 Task: Create a section Breakaway and in the section, add a milestone Disaster Recovery Plan Implementation in the project TracePlan.
Action: Mouse moved to (92, 427)
Screenshot: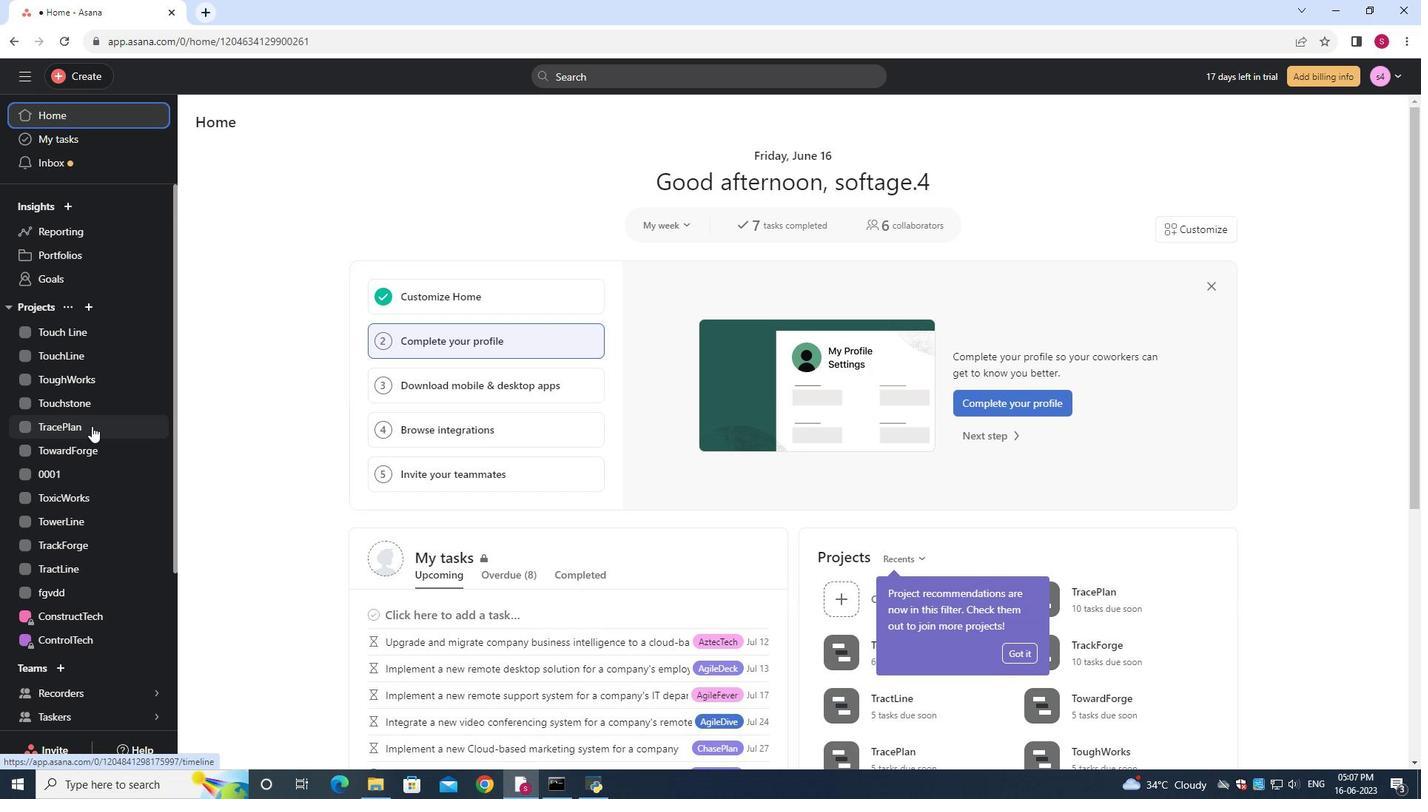 
Action: Mouse pressed left at (92, 427)
Screenshot: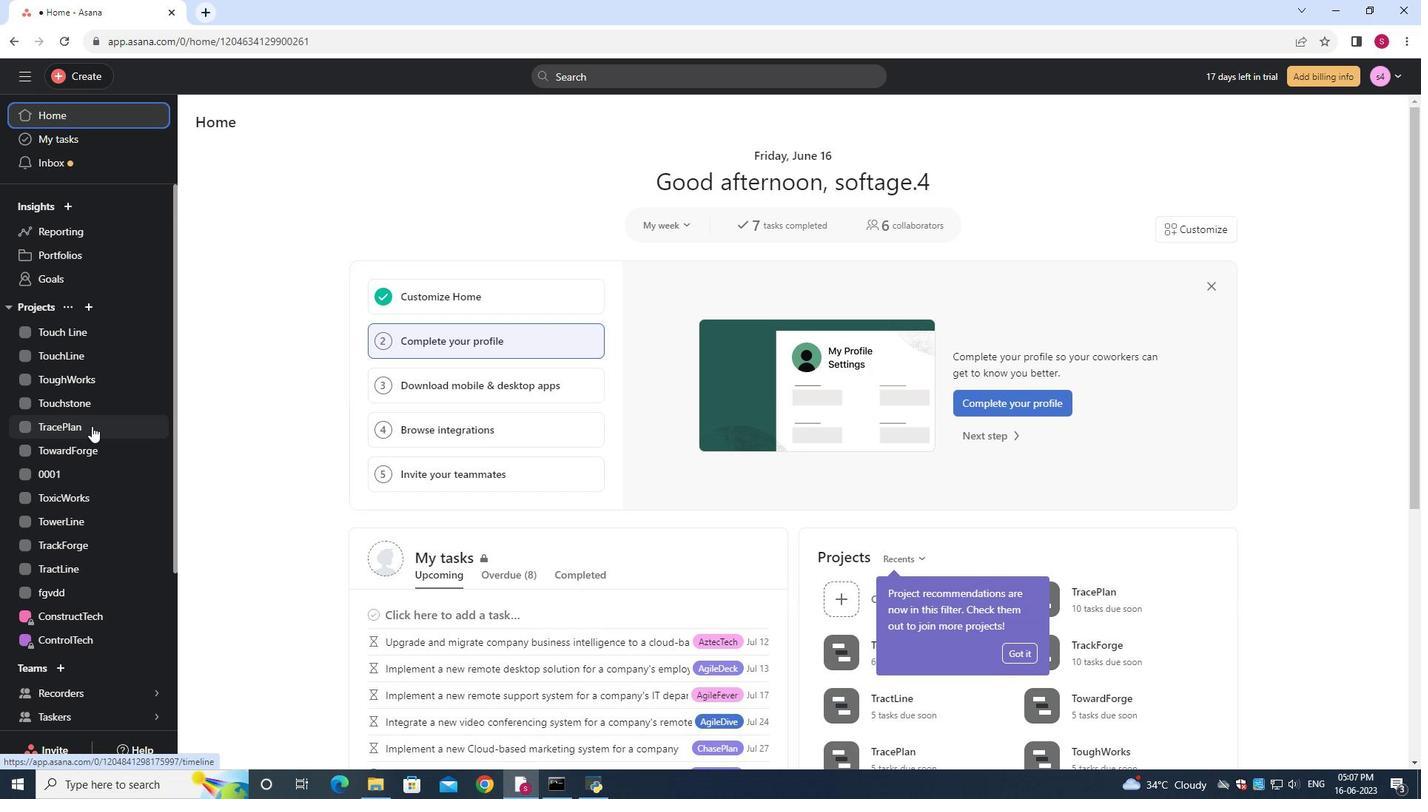 
Action: Mouse moved to (397, 450)
Screenshot: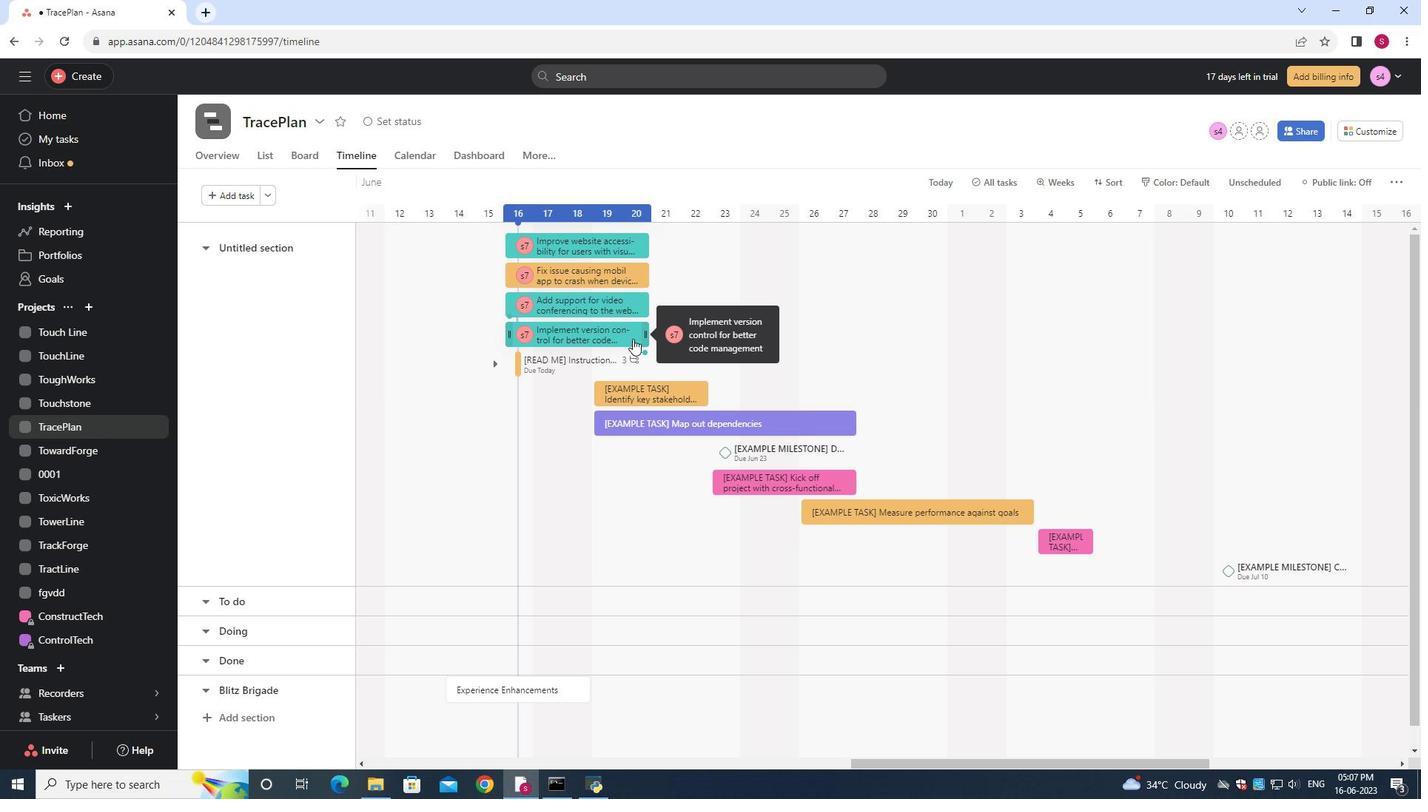 
Action: Mouse scrolled (397, 450) with delta (0, 0)
Screenshot: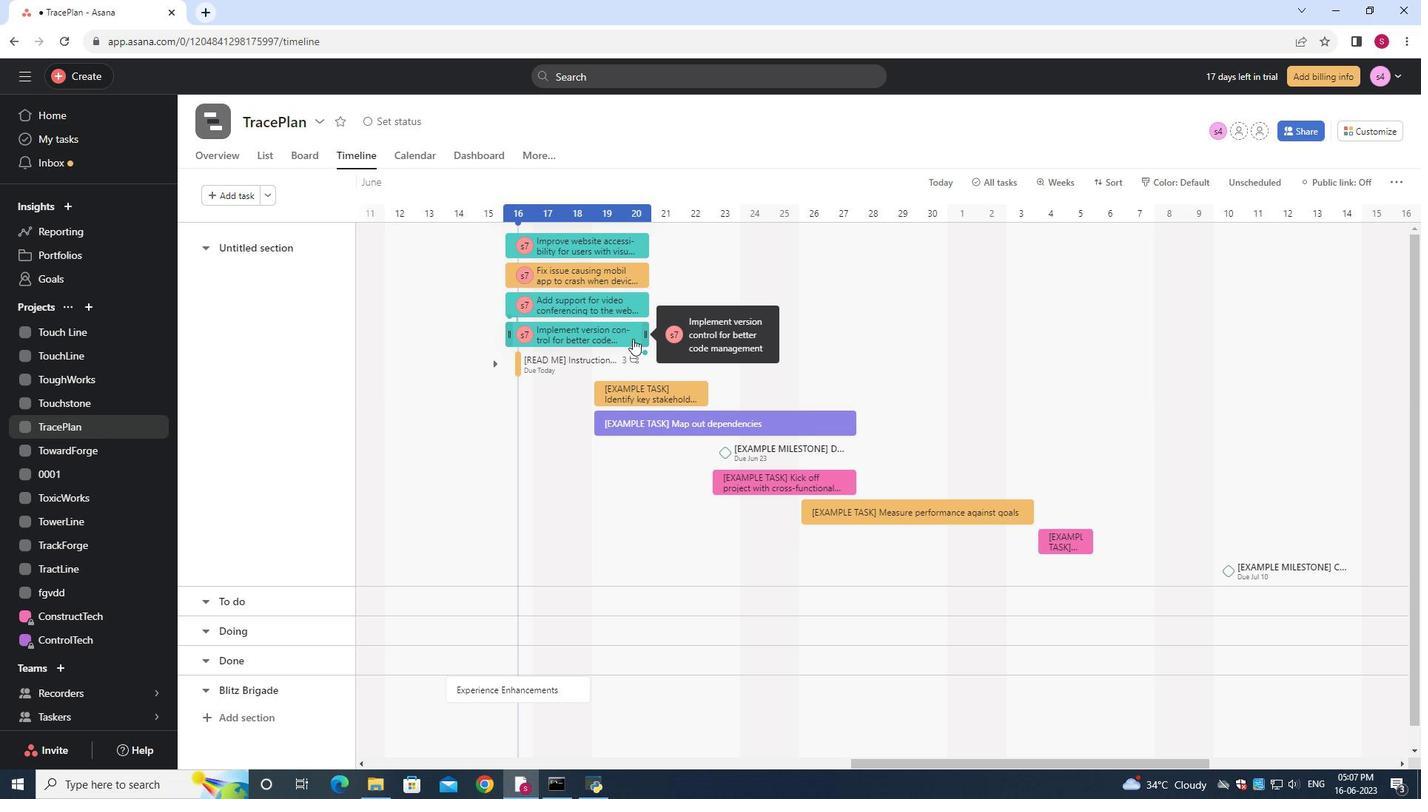 
Action: Mouse moved to (397, 450)
Screenshot: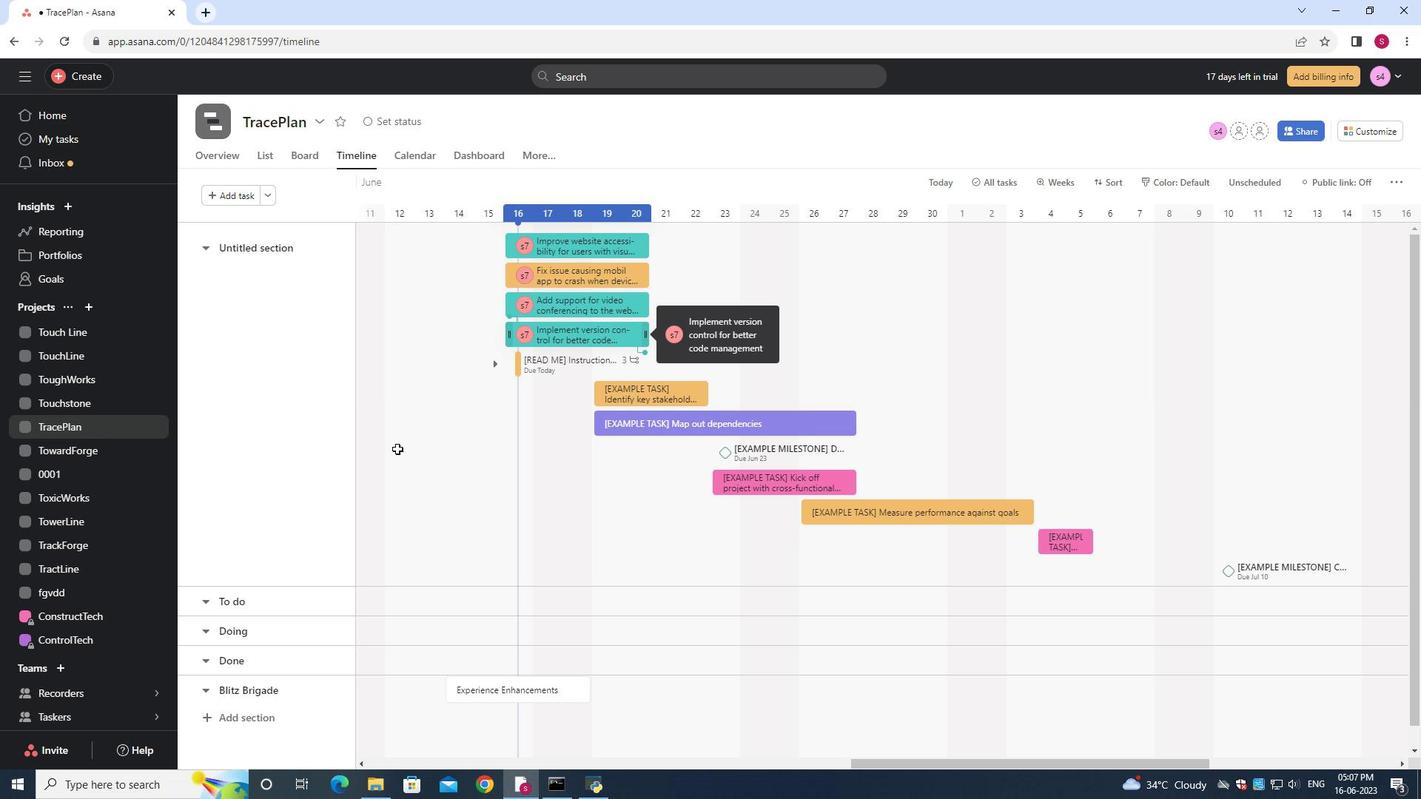 
Action: Mouse scrolled (397, 450) with delta (0, 0)
Screenshot: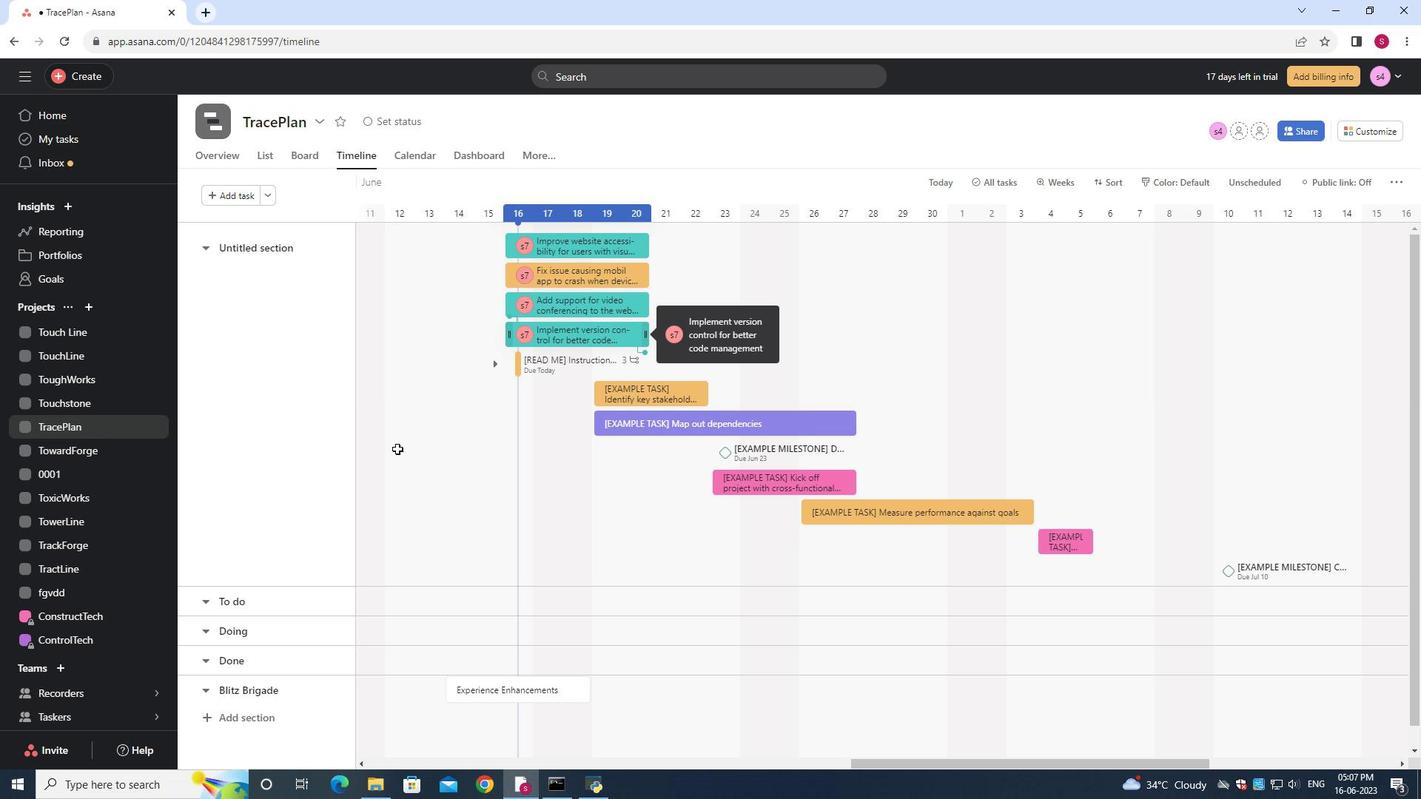 
Action: Mouse moved to (397, 450)
Screenshot: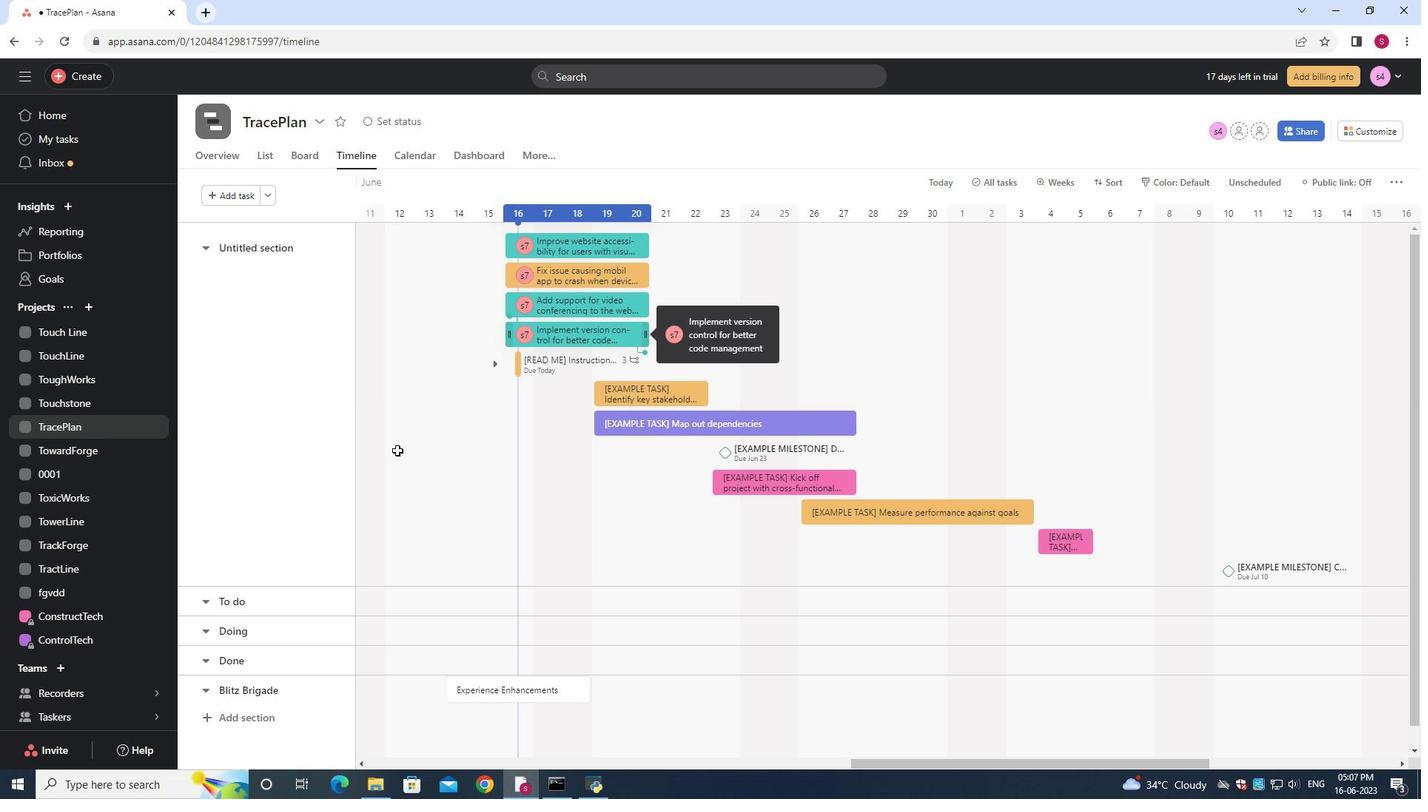 
Action: Mouse scrolled (397, 450) with delta (0, 0)
Screenshot: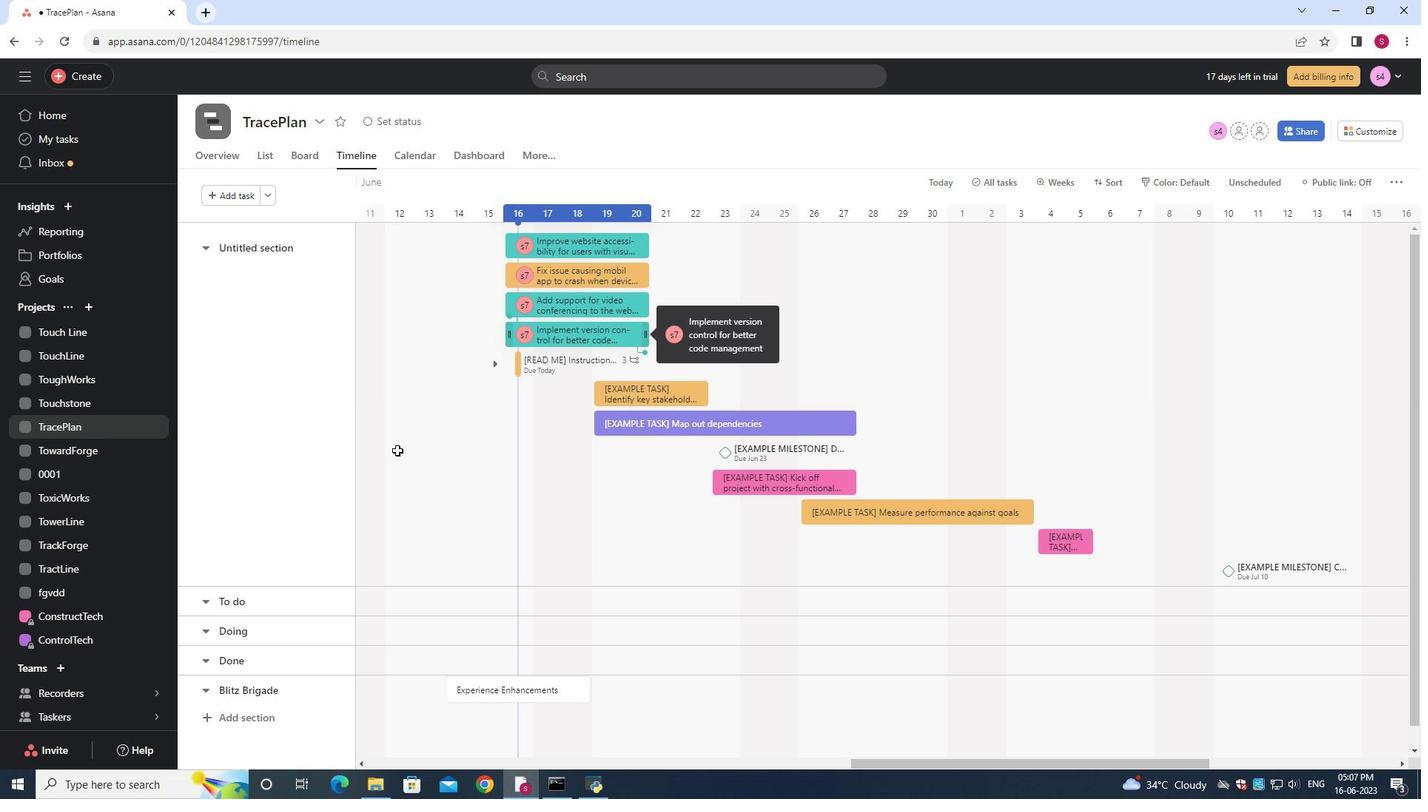 
Action: Mouse moved to (397, 447)
Screenshot: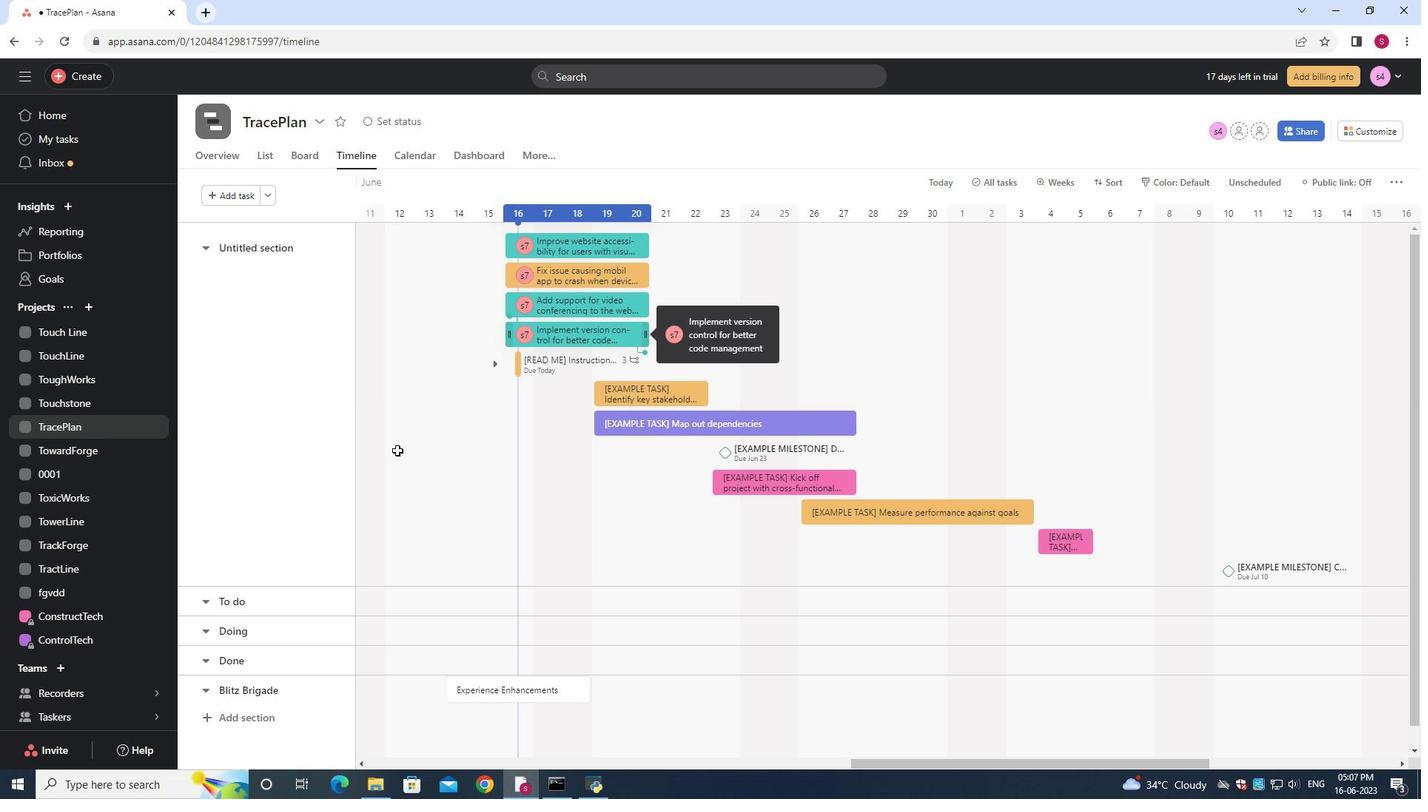
Action: Mouse scrolled (397, 448) with delta (0, 0)
Screenshot: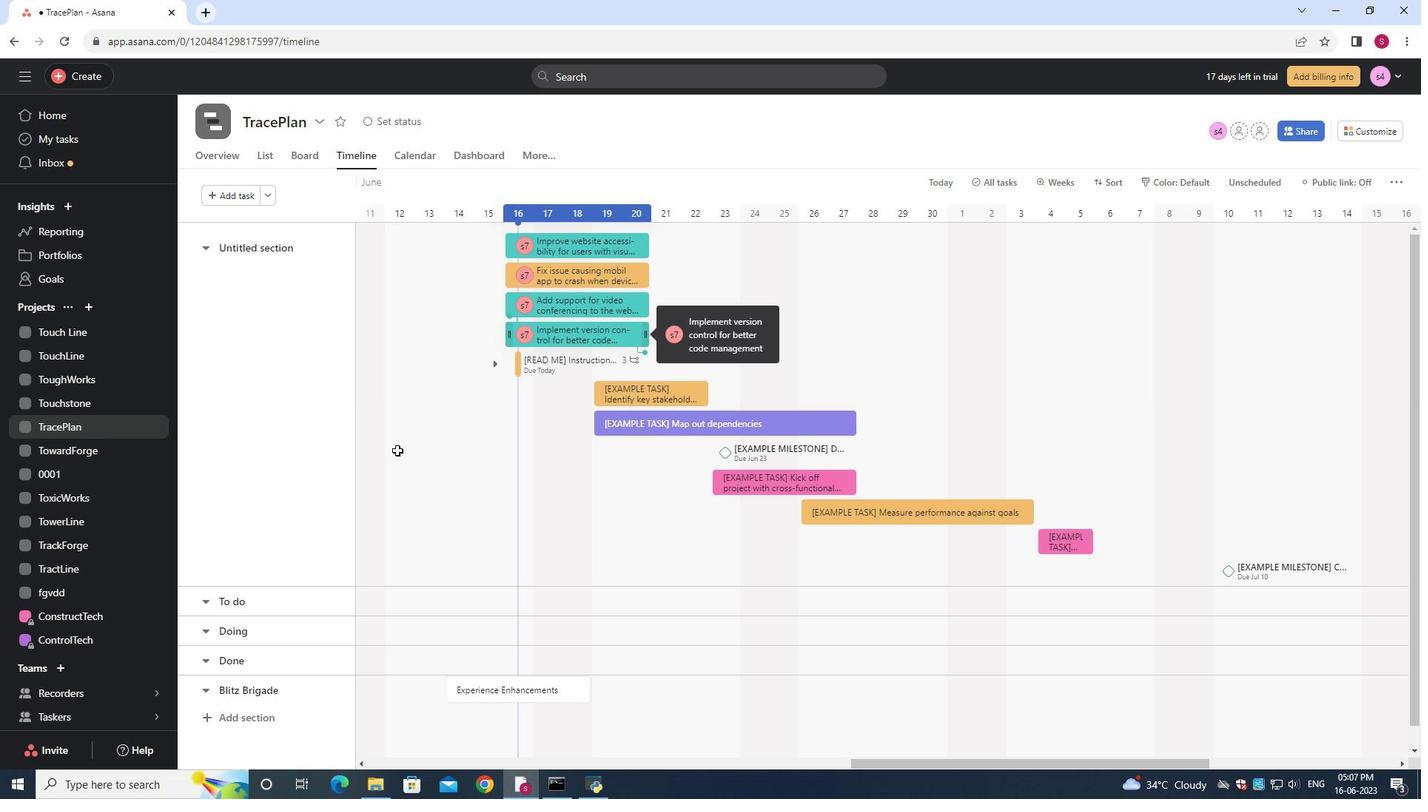 
Action: Mouse moved to (264, 196)
Screenshot: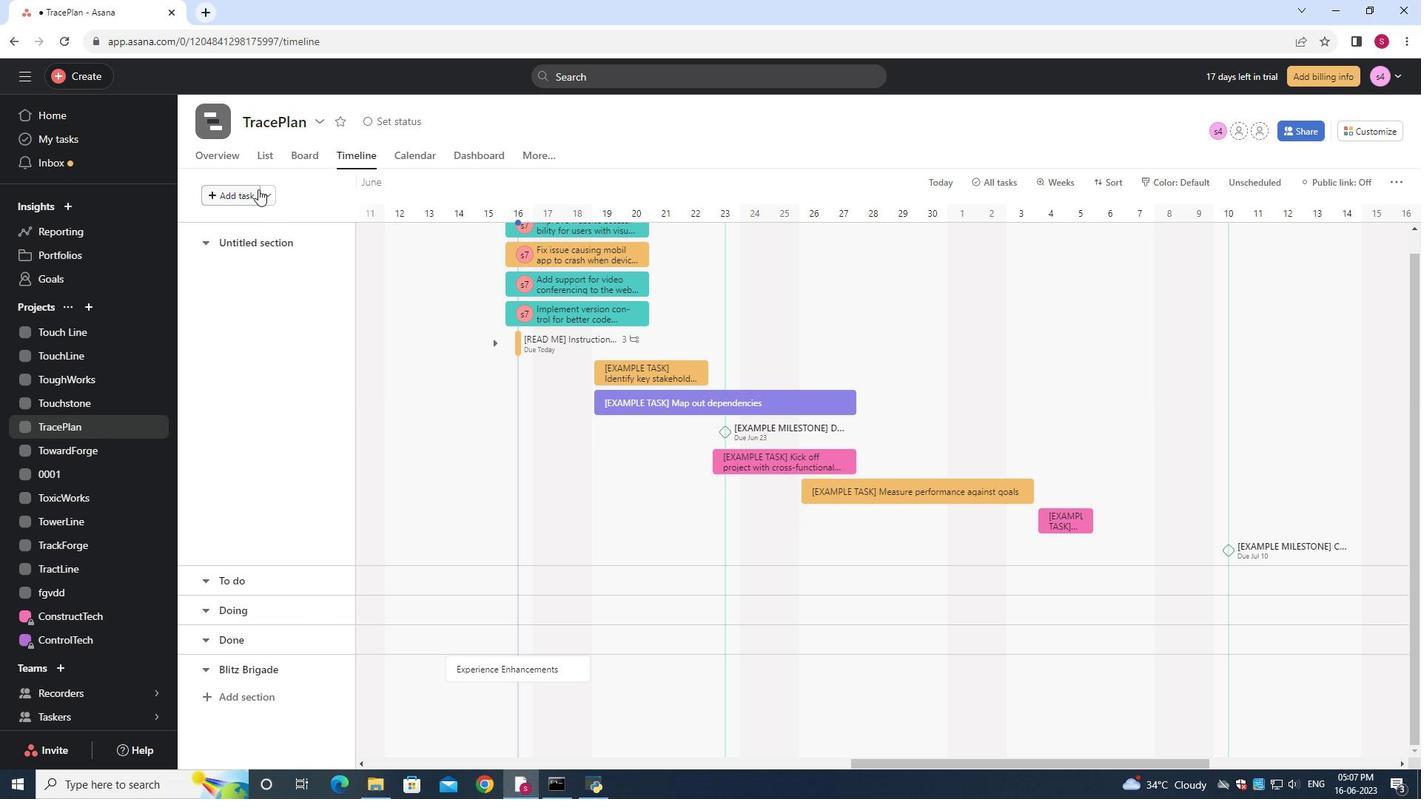 
Action: Mouse pressed left at (264, 196)
Screenshot: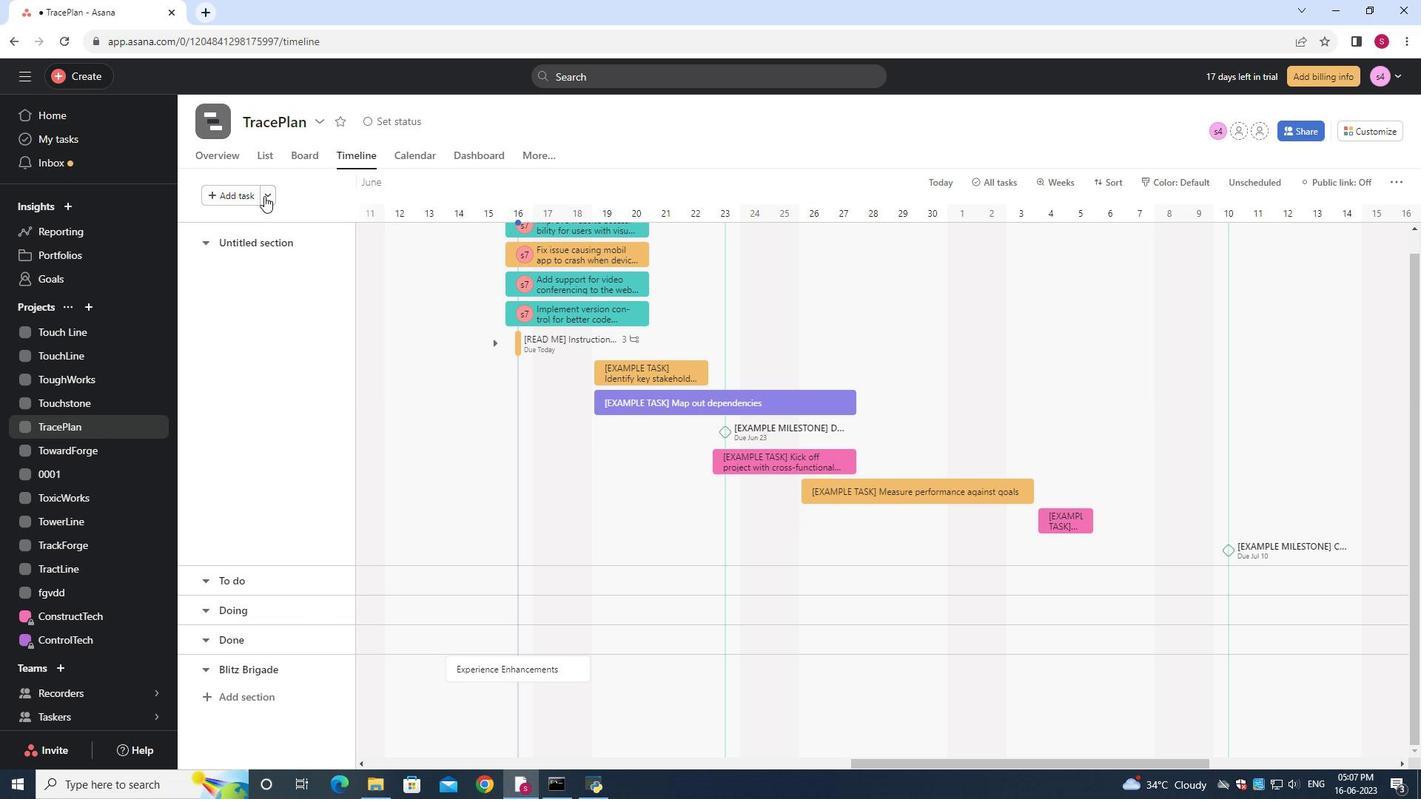 
Action: Mouse moved to (284, 251)
Screenshot: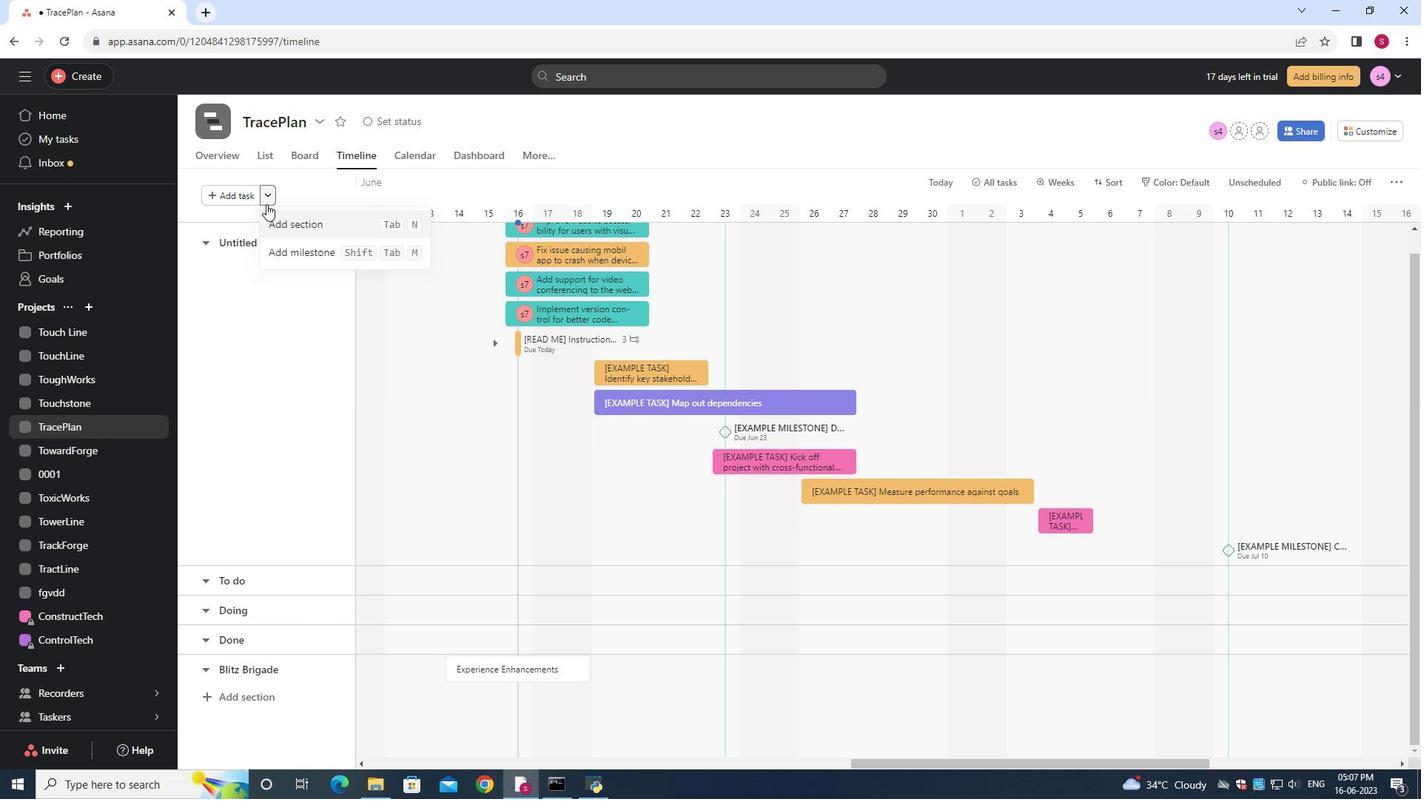 
Action: Mouse pressed left at (284, 251)
Screenshot: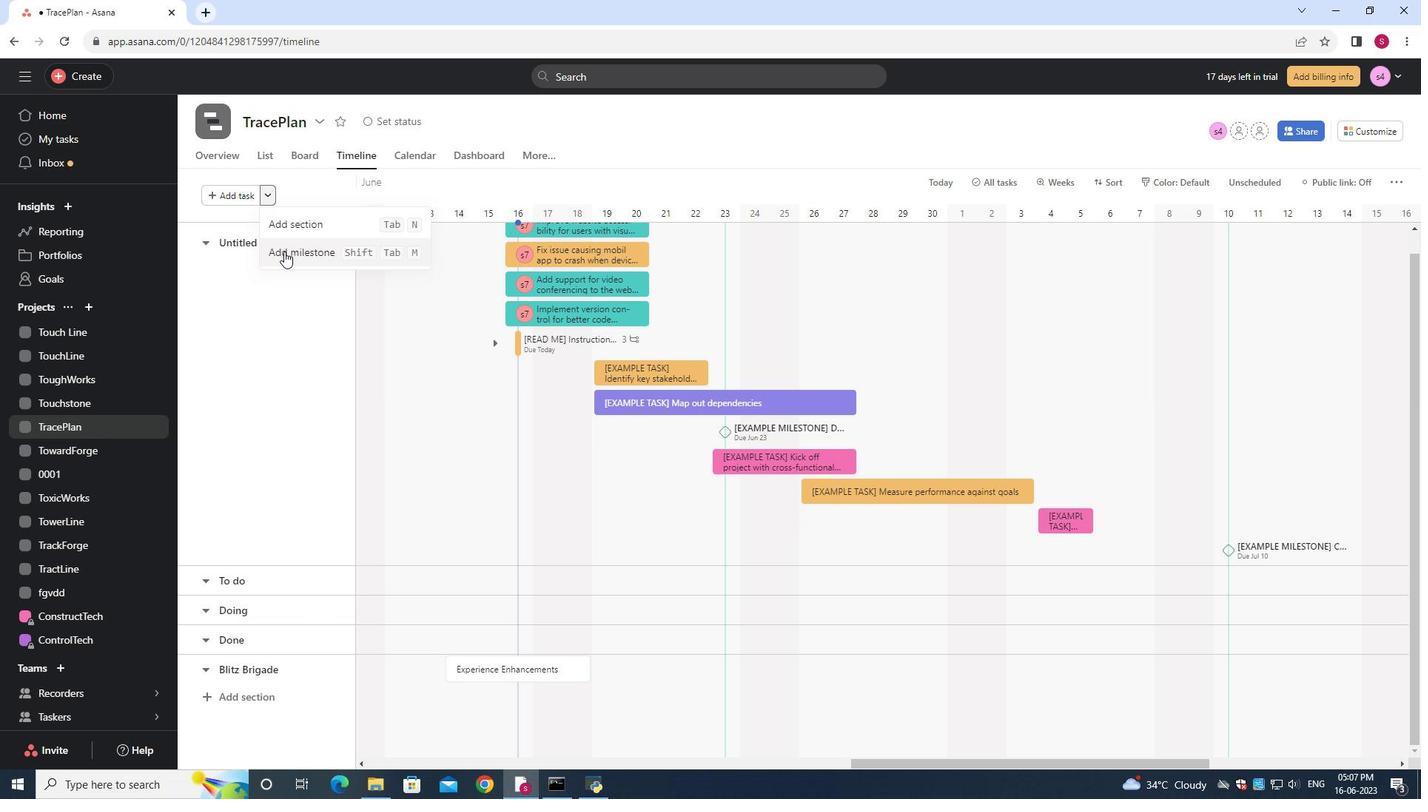 
Action: Mouse moved to (287, 225)
Screenshot: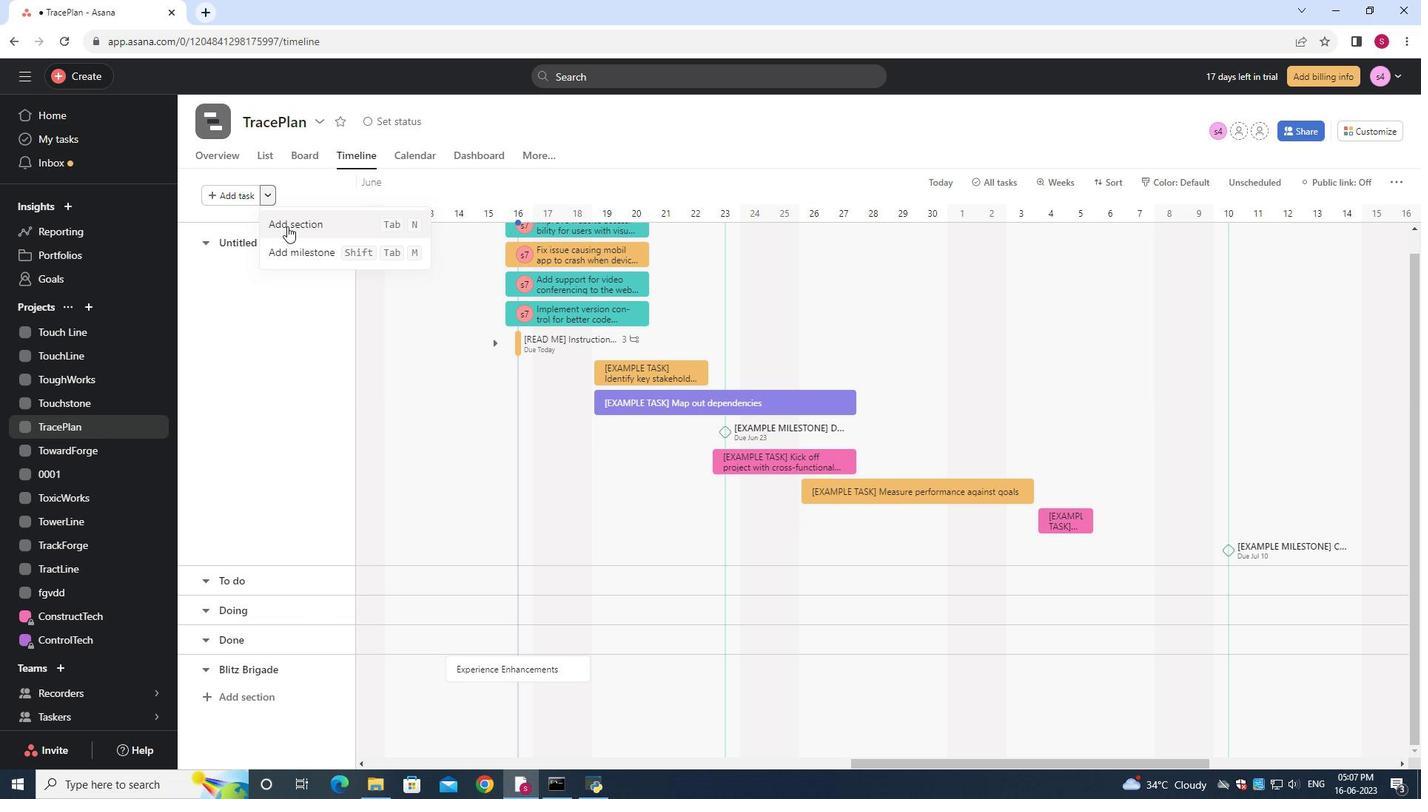 
Action: Mouse pressed left at (287, 225)
Screenshot: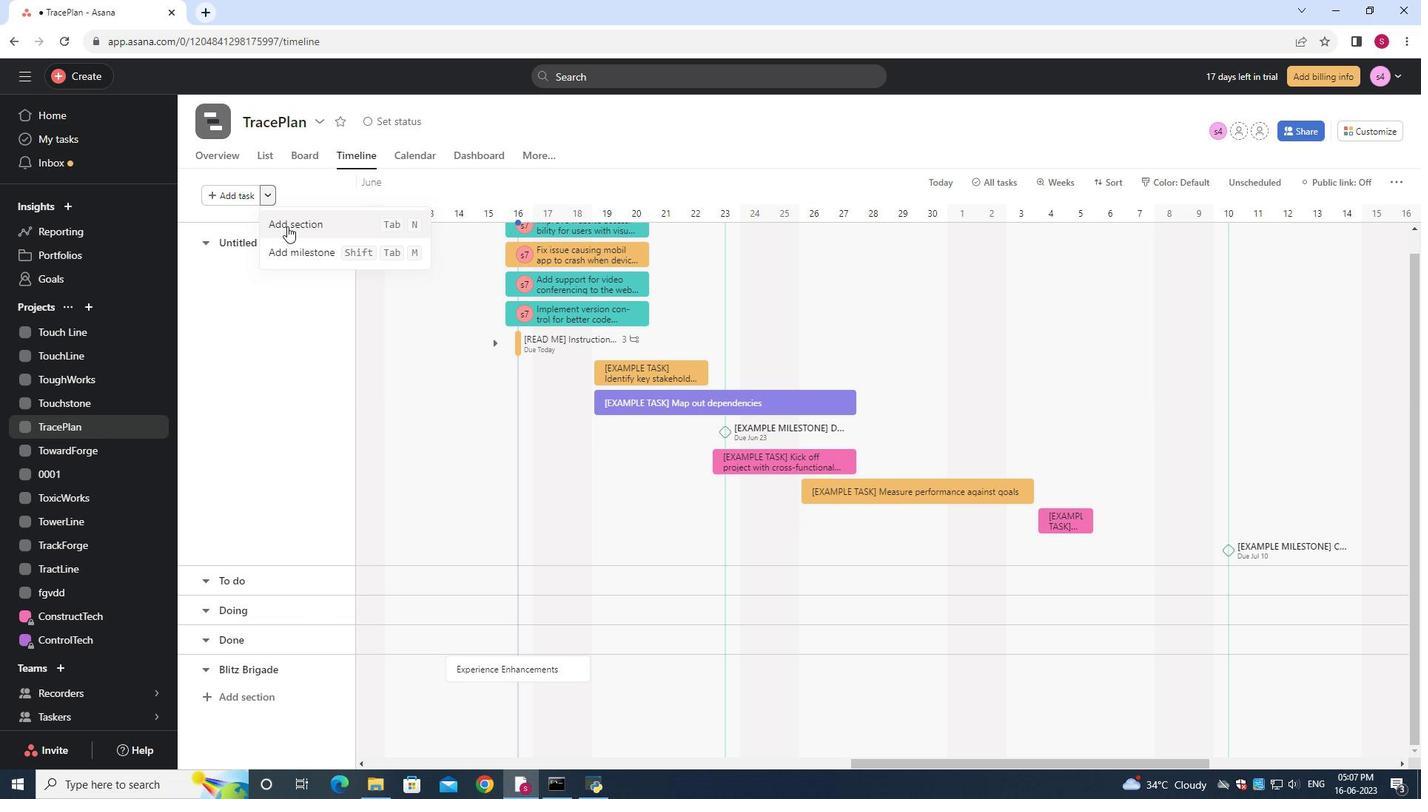 
Action: Mouse moved to (263, 293)
Screenshot: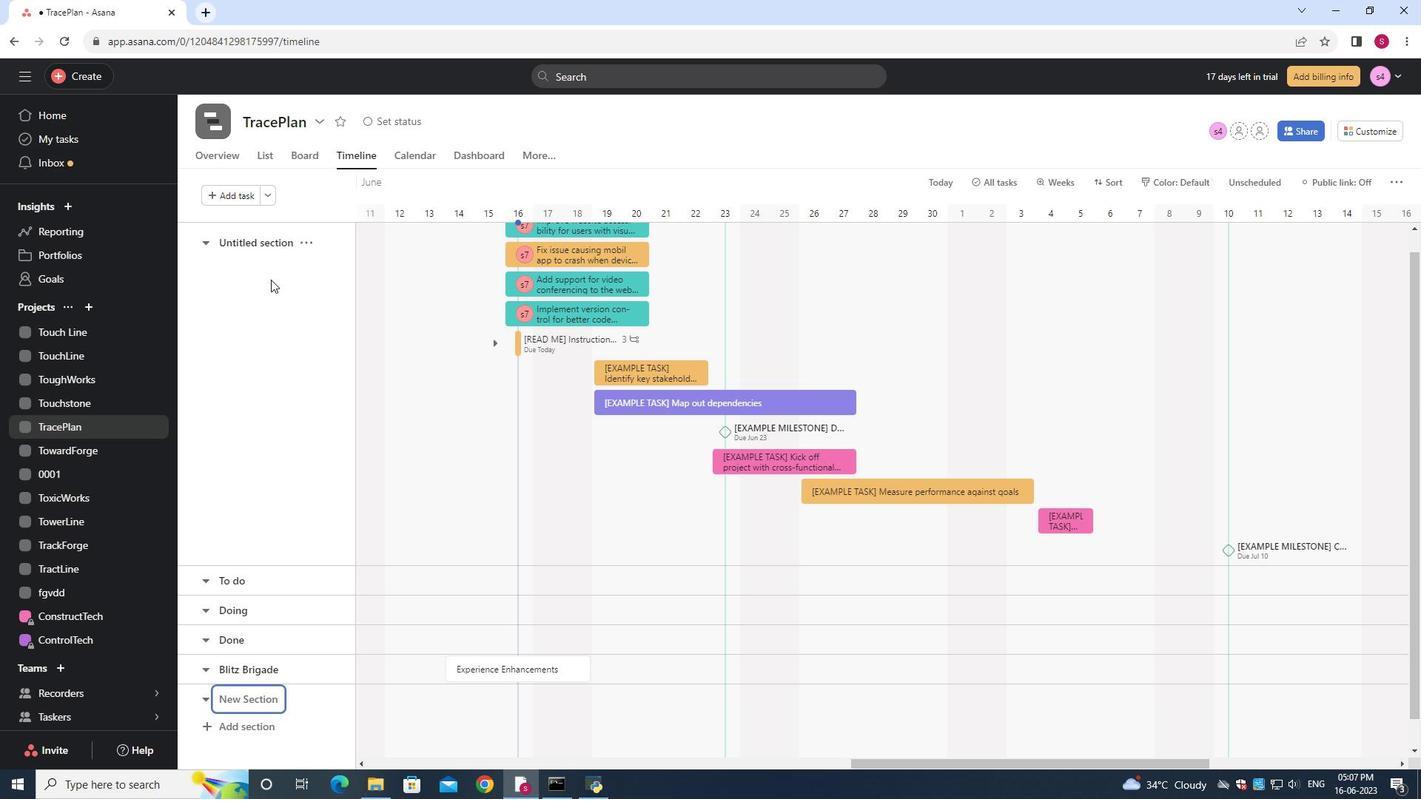 
Action: Key pressed <Key.shift>Breakway<Key.enter>
Screenshot: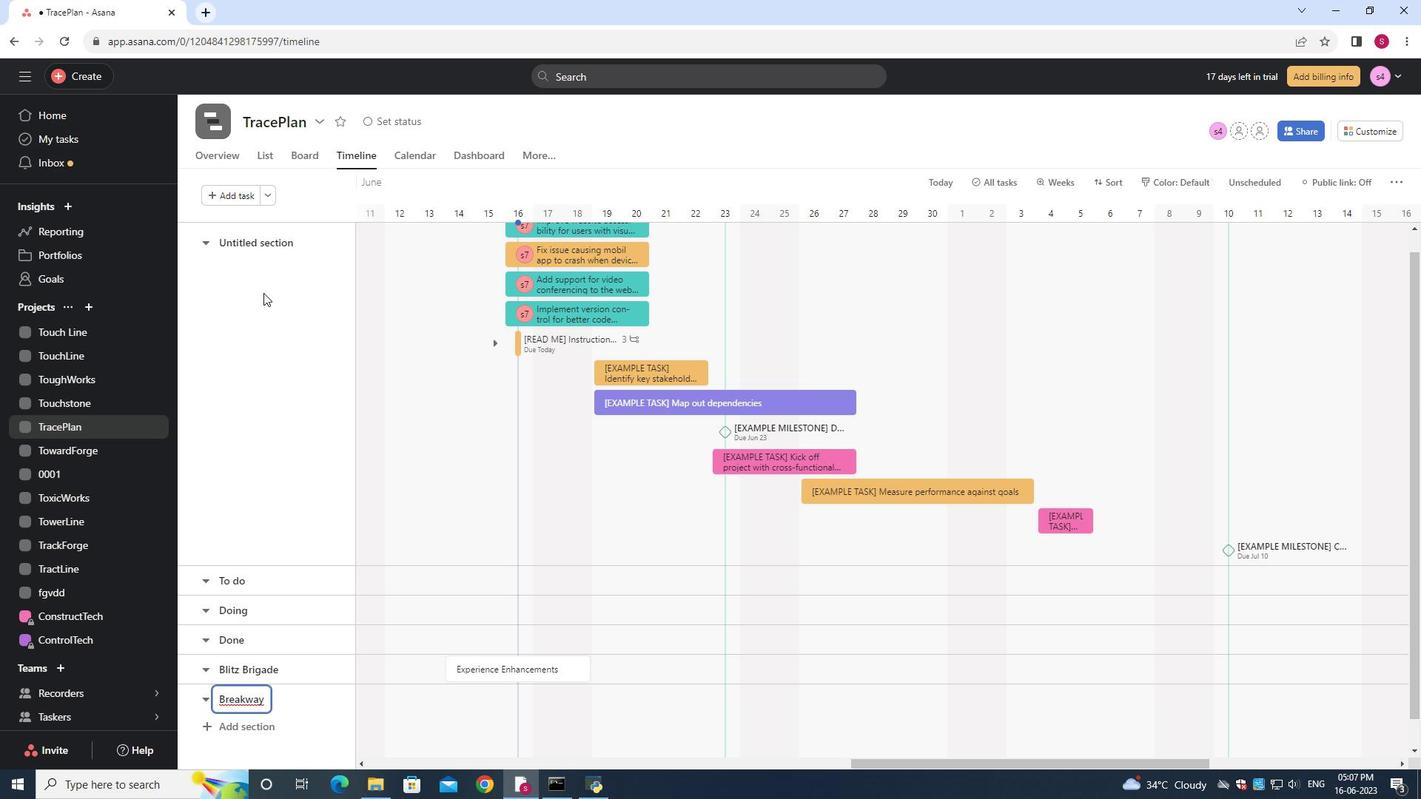 
Action: Mouse moved to (465, 705)
Screenshot: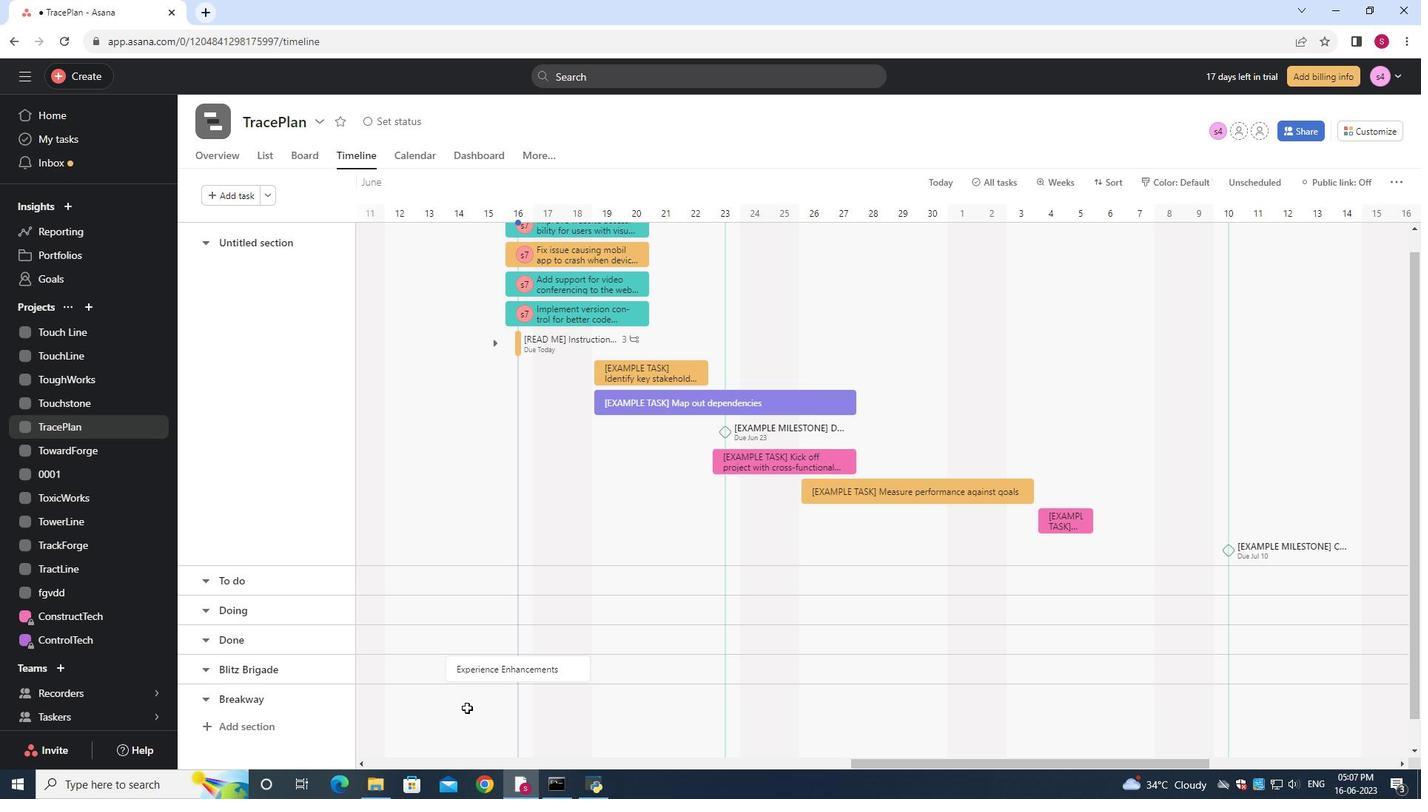 
Action: Mouse pressed left at (465, 705)
Screenshot: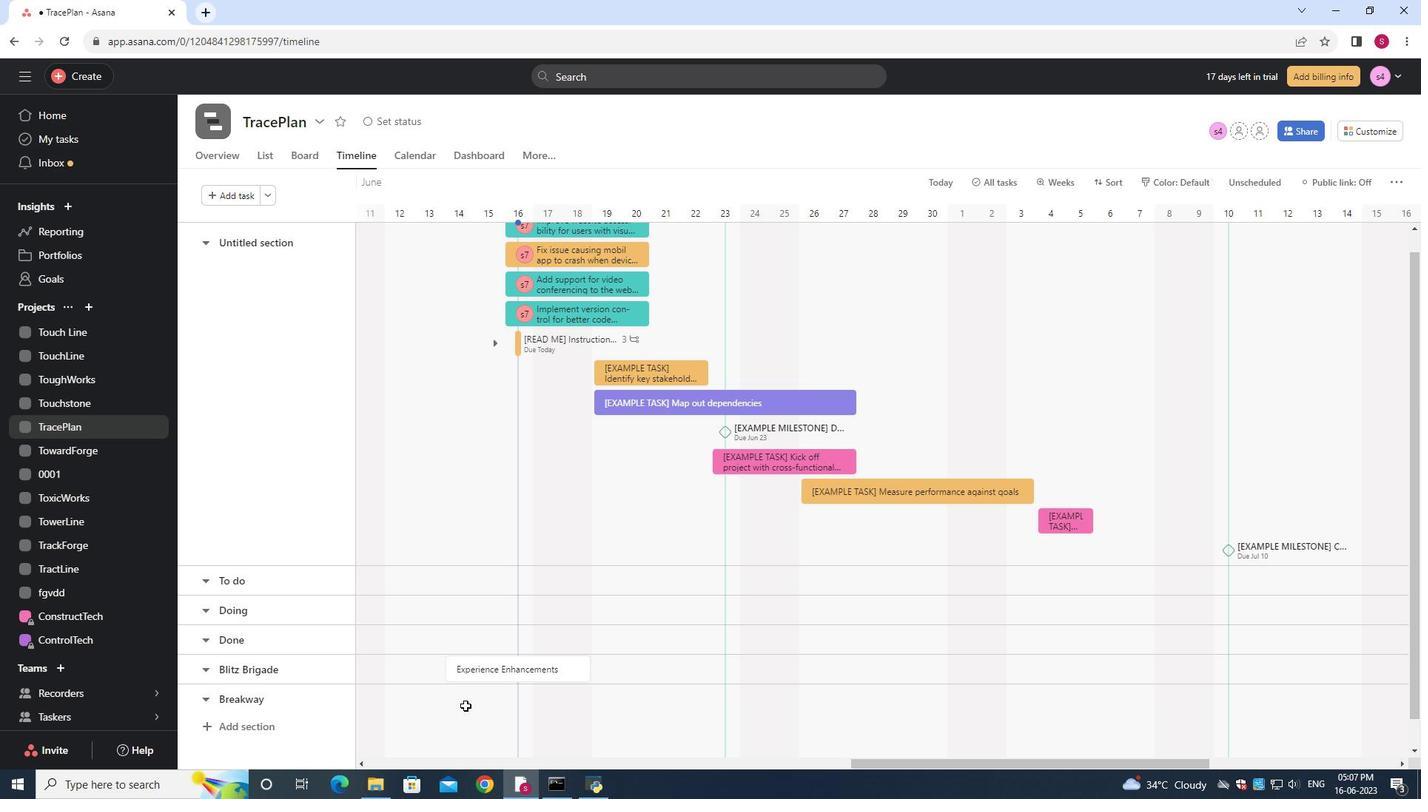 
Action: Mouse moved to (466, 706)
Screenshot: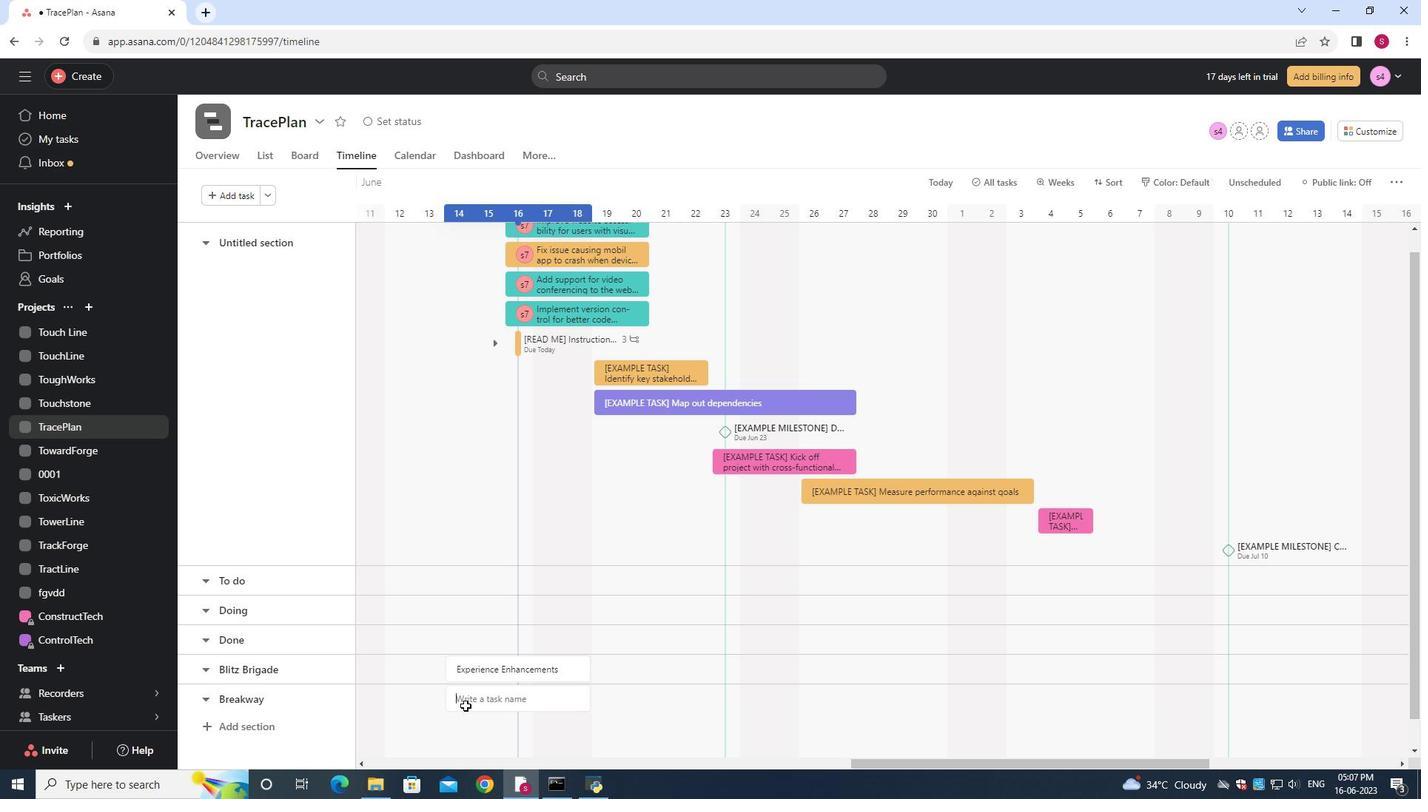 
Action: Key pressed <Key.shift><Key.shift><Key.shift><Key.shift><Key.shift><Key.shift><Key.shift><Key.shift><Key.shift><Key.shift><Key.shift><Key.shift><Key.shift><Key.shift><Key.shift><Key.shift><Key.shift><Key.shift><Key.shift><Key.shift><Key.shift><Key.shift><Key.shift><Key.shift><Key.shift><Key.shift><Key.shift><Key.shift><Key.shift><Key.shift>Disaster<Key.space><Key.shift>Recovery<Key.space><Key.shift><Key.shift><Key.shift><Key.shift><Key.shift><Key.shift><Key.shift><Key.shift><Key.shift><Key.shift><Key.shift><Key.shift><Key.shift><Key.shift><Key.shift>Plan<Key.space><Key.shift><Key.shift><Key.shift><Key.shift>Implementation
Screenshot: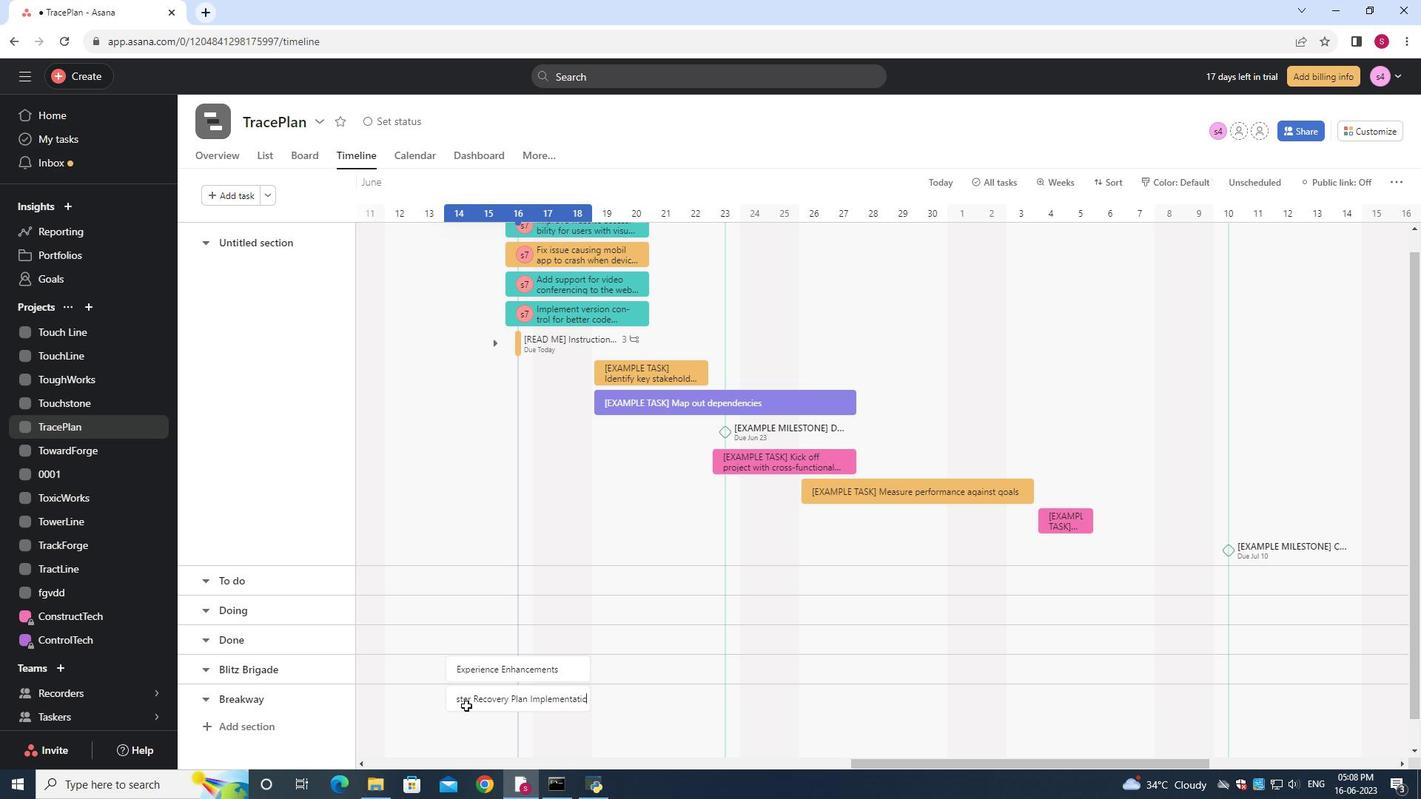 
Action: Mouse moved to (377, 690)
Screenshot: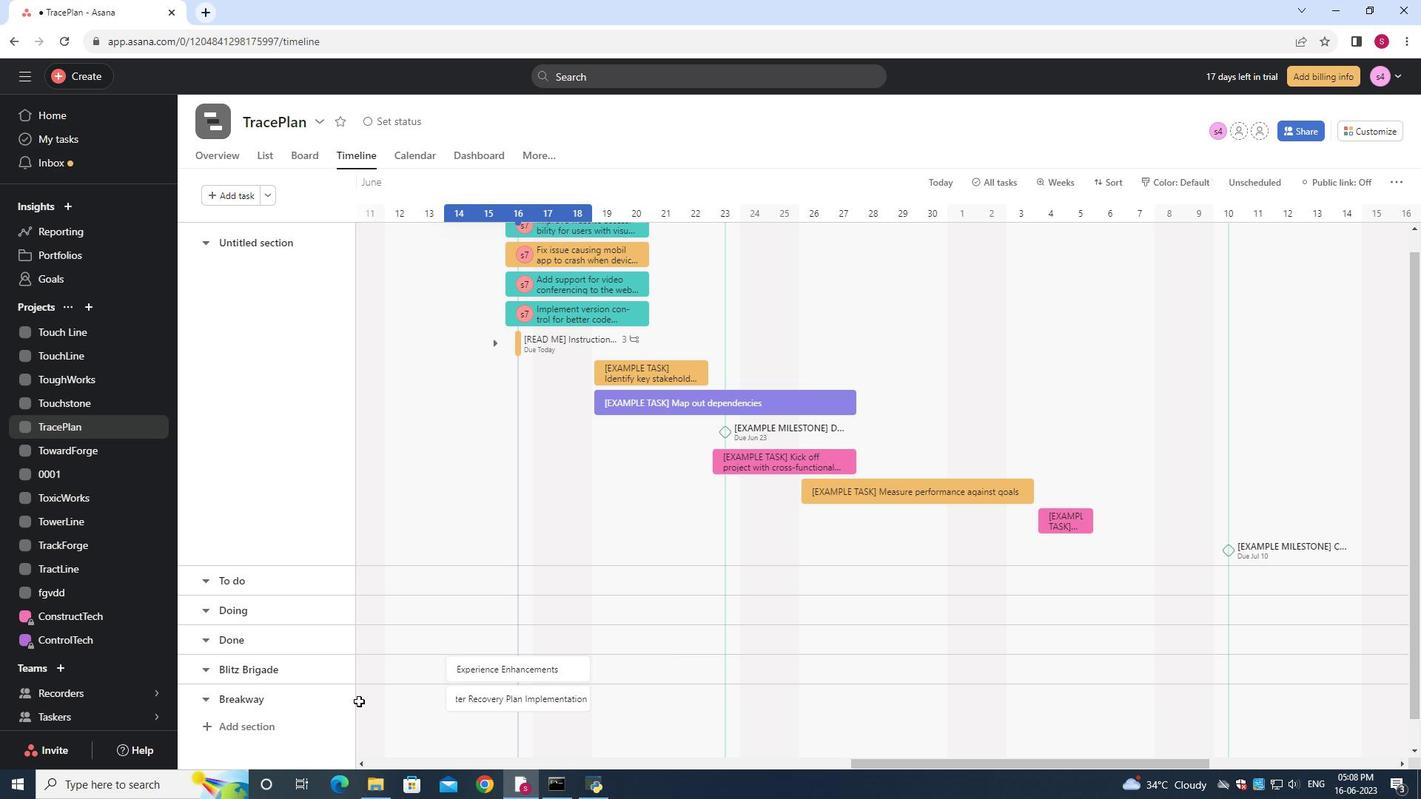
